 Task: Enable the option to keep continue running background apps when google chrome is closed.
Action: Mouse moved to (937, 28)
Screenshot: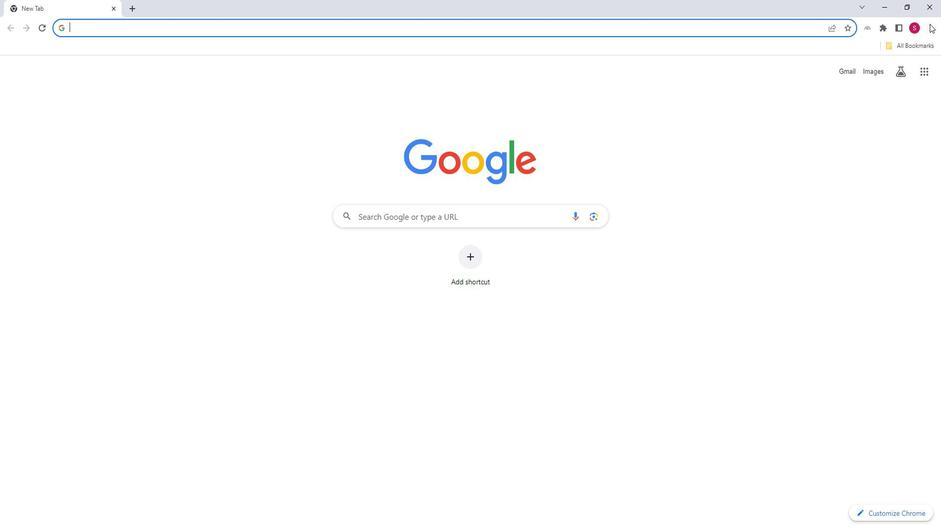 
Action: Mouse pressed left at (937, 28)
Screenshot: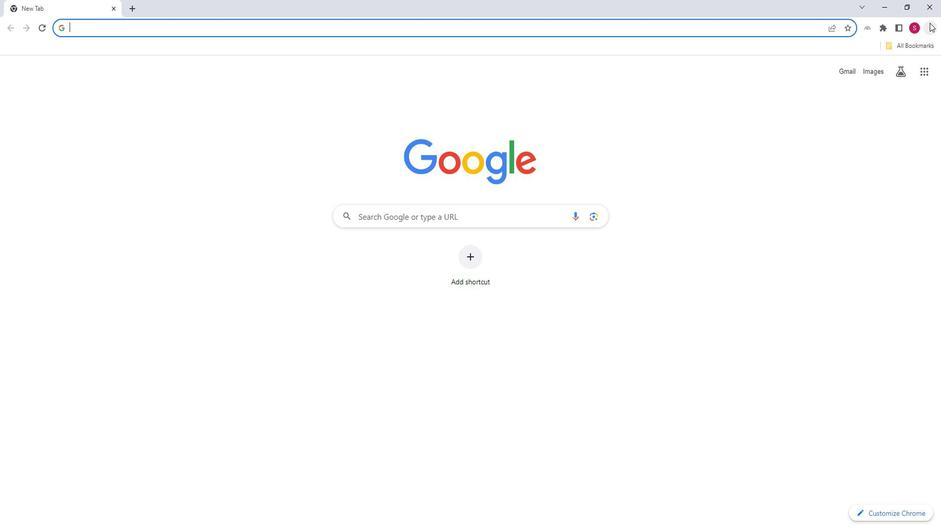 
Action: Mouse moved to (833, 212)
Screenshot: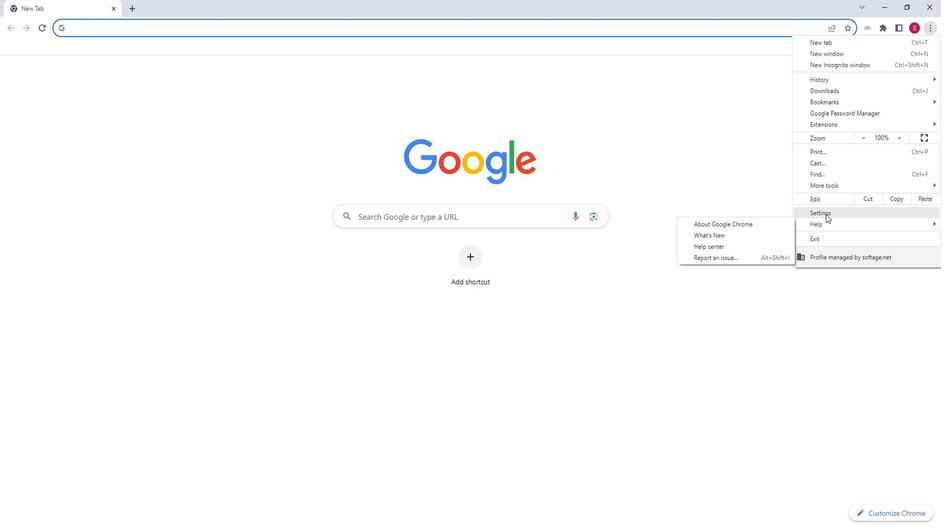 
Action: Mouse pressed left at (833, 212)
Screenshot: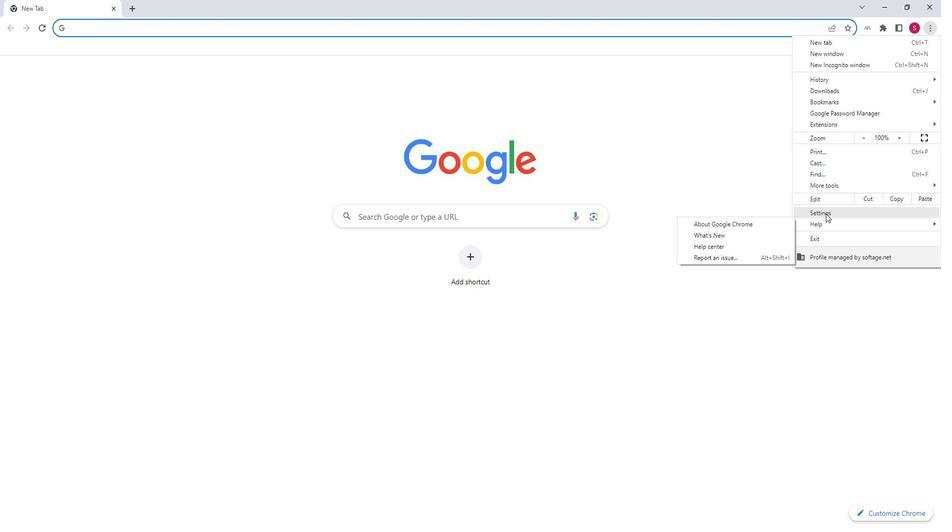 
Action: Mouse moved to (37, 312)
Screenshot: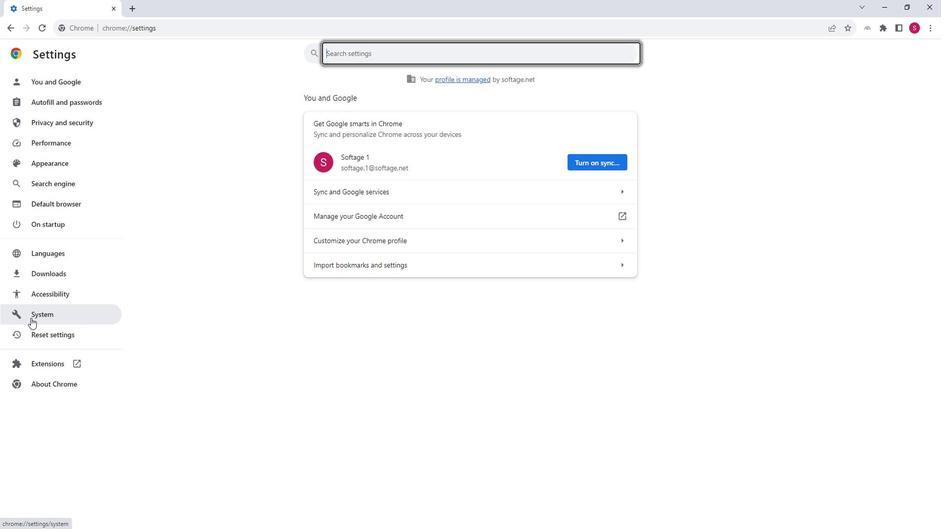 
Action: Mouse pressed left at (37, 312)
Screenshot: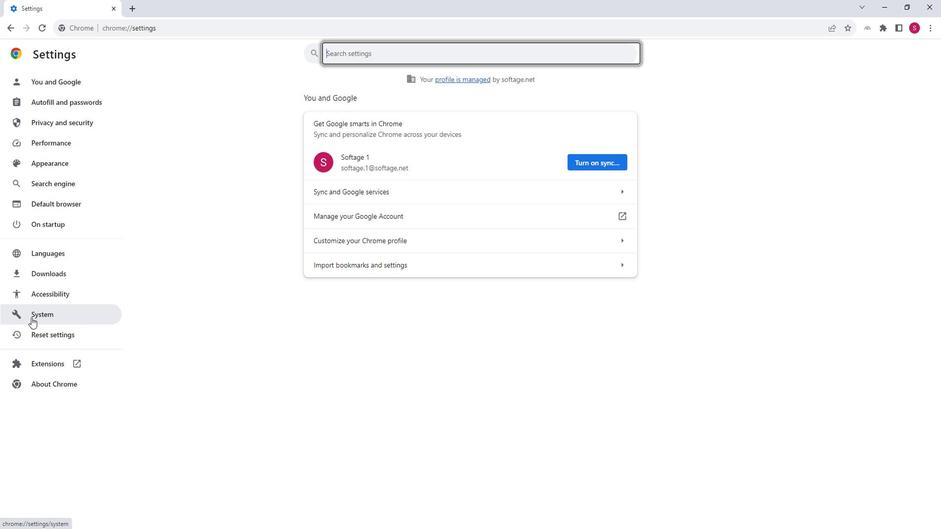 
Action: Mouse moved to (630, 126)
Screenshot: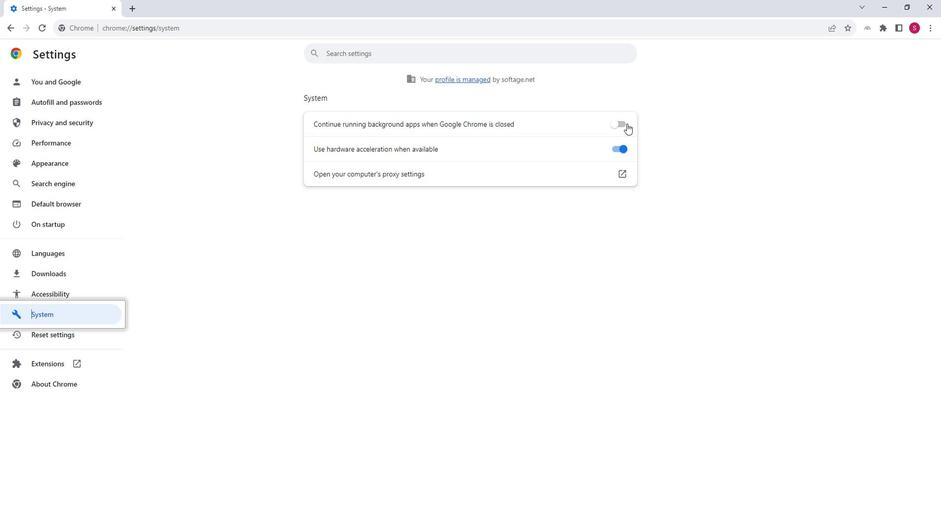 
Action: Mouse pressed left at (630, 126)
Screenshot: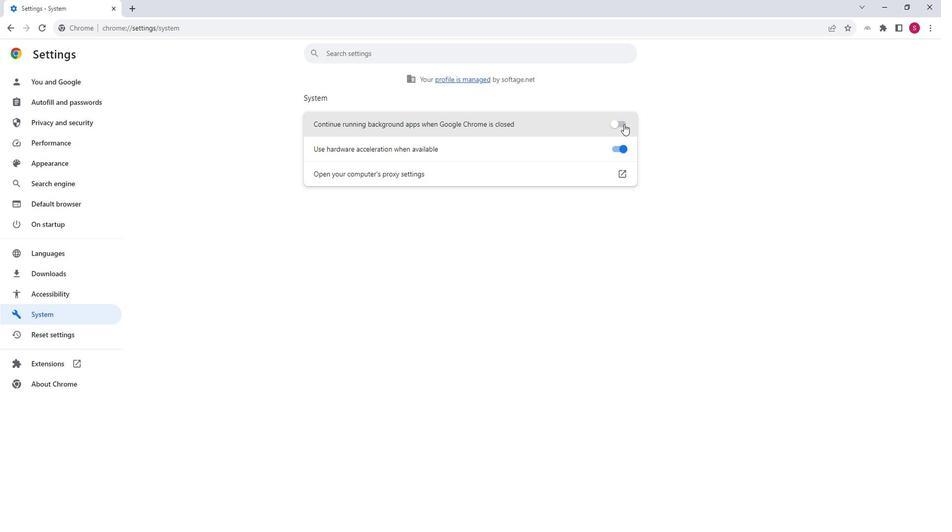 
Action: Mouse moved to (710, 126)
Screenshot: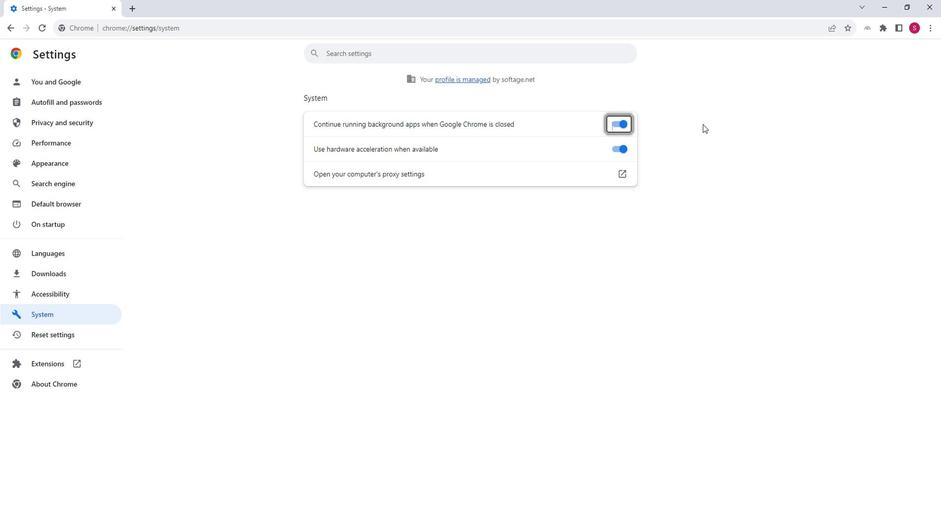 
Action: Mouse pressed left at (710, 126)
Screenshot: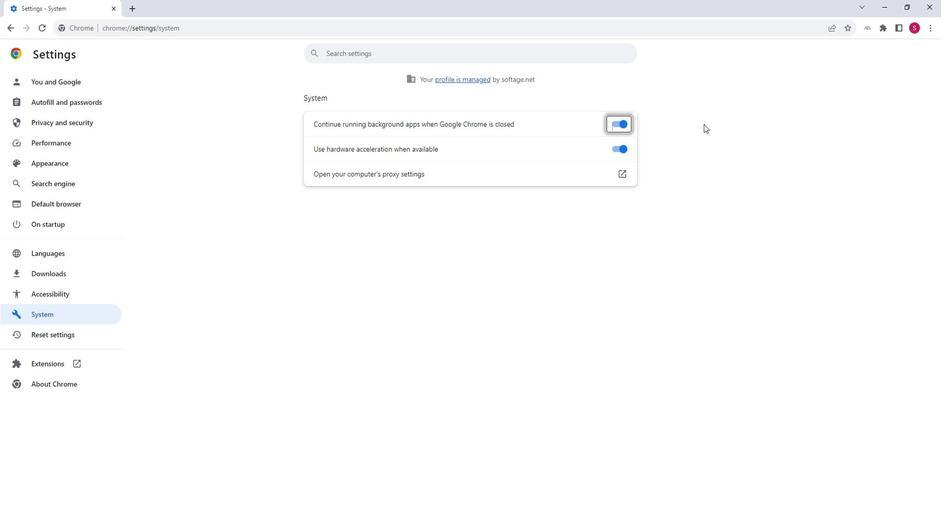
